 Task: Add Star Anise Foods Vietnamese Brown Rice Spring Roll Wrapper to the cart.
Action: Mouse moved to (20, 94)
Screenshot: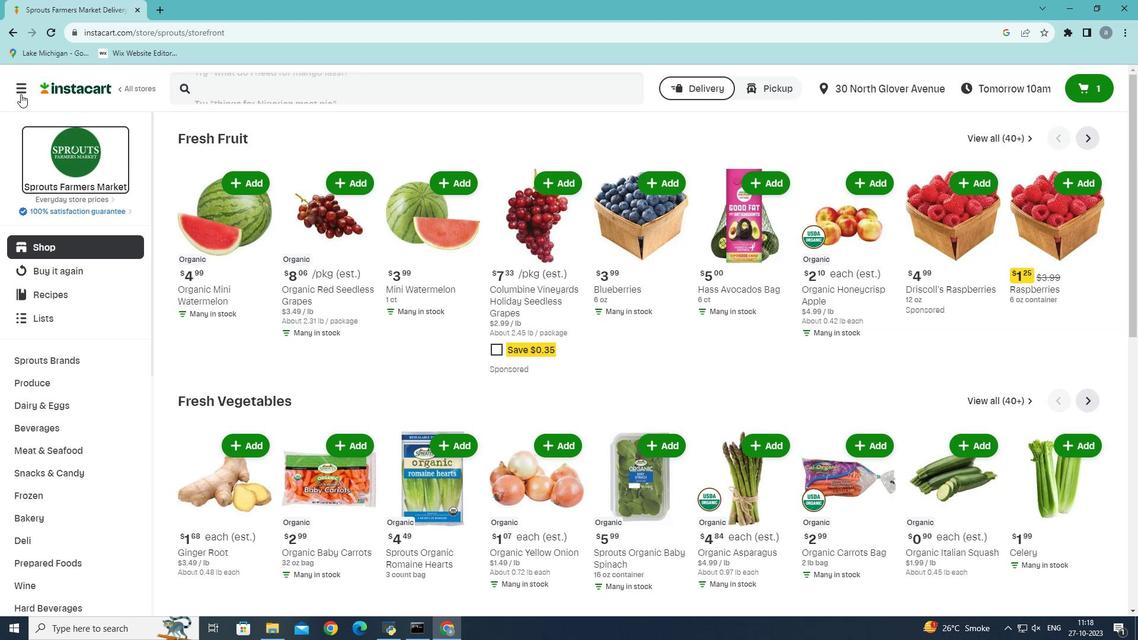 
Action: Mouse pressed left at (20, 94)
Screenshot: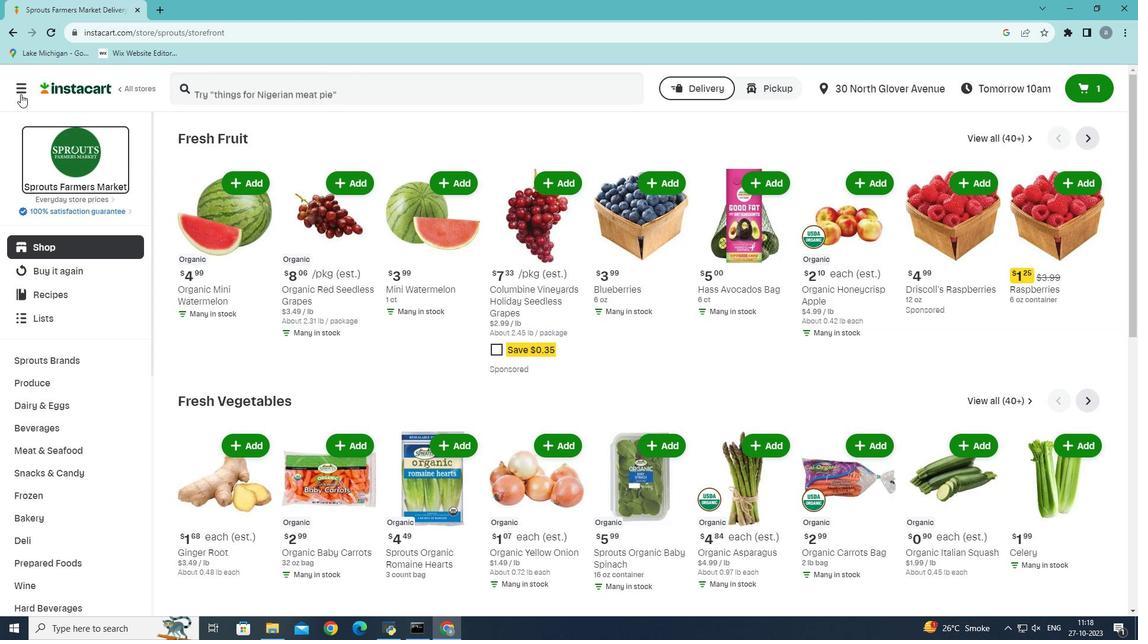 
Action: Mouse moved to (81, 505)
Screenshot: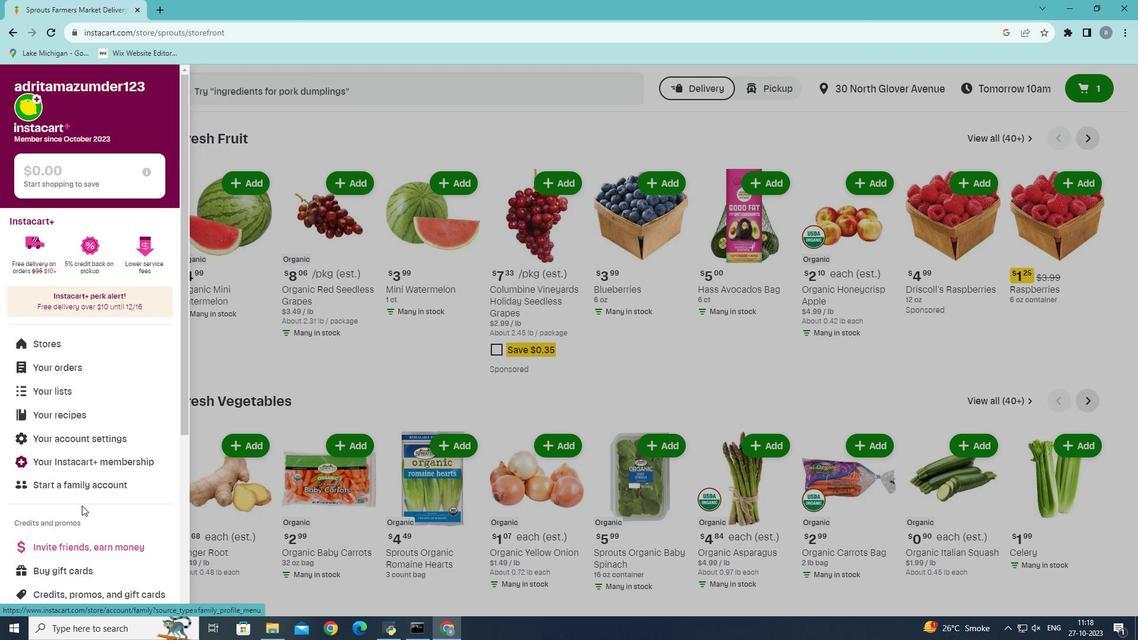 
Action: Mouse scrolled (81, 505) with delta (0, 0)
Screenshot: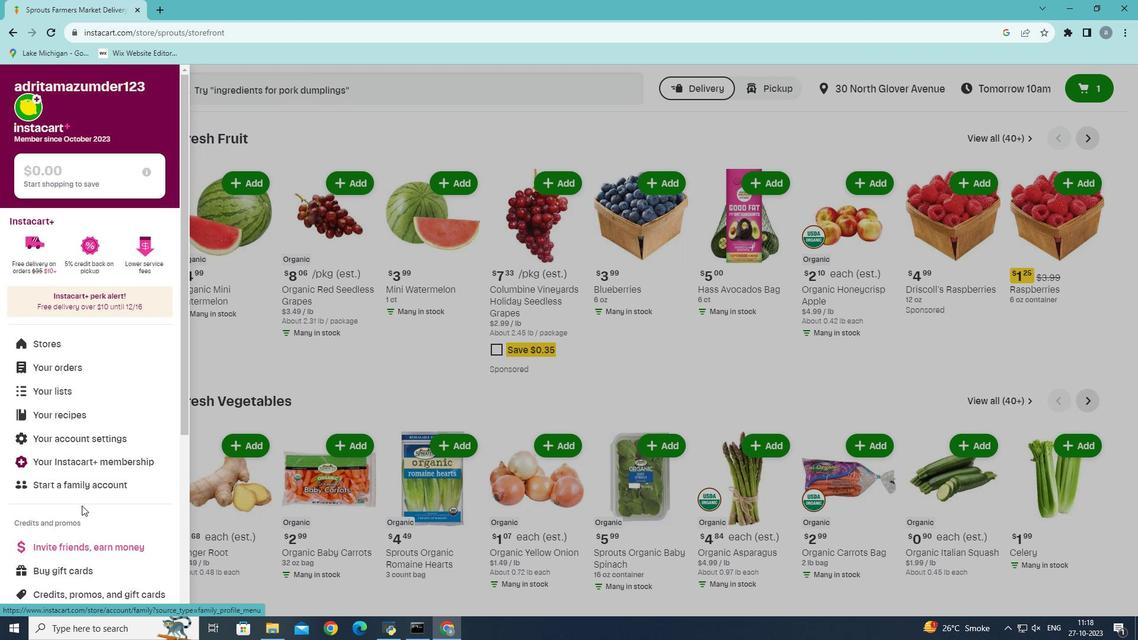 
Action: Mouse moved to (29, 278)
Screenshot: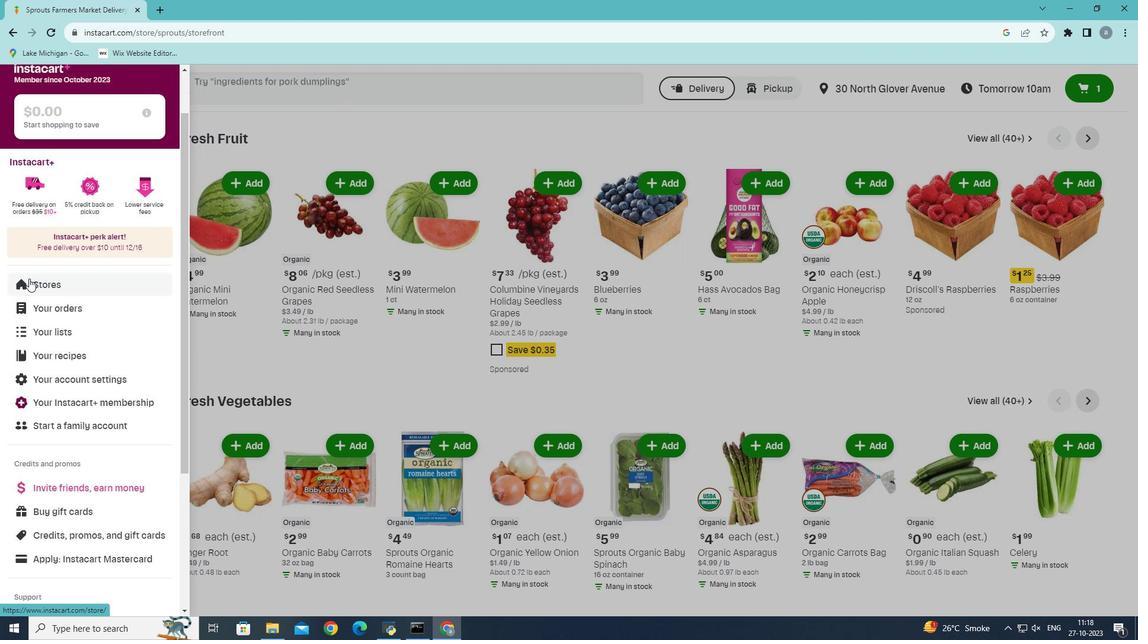 
Action: Mouse pressed left at (29, 278)
Screenshot: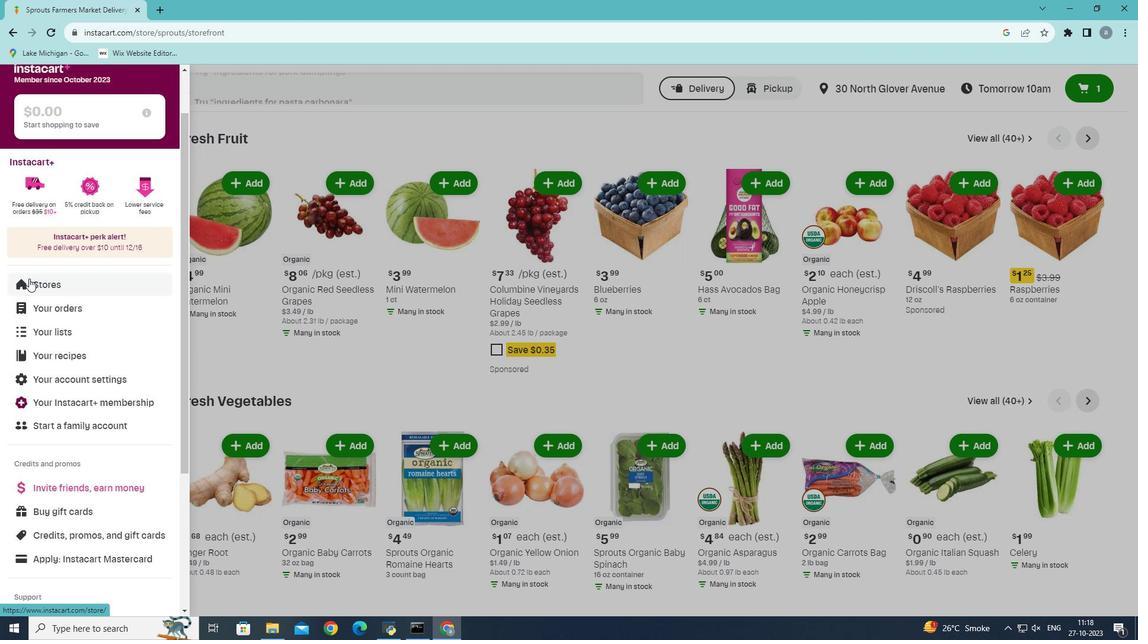 
Action: Mouse moved to (279, 137)
Screenshot: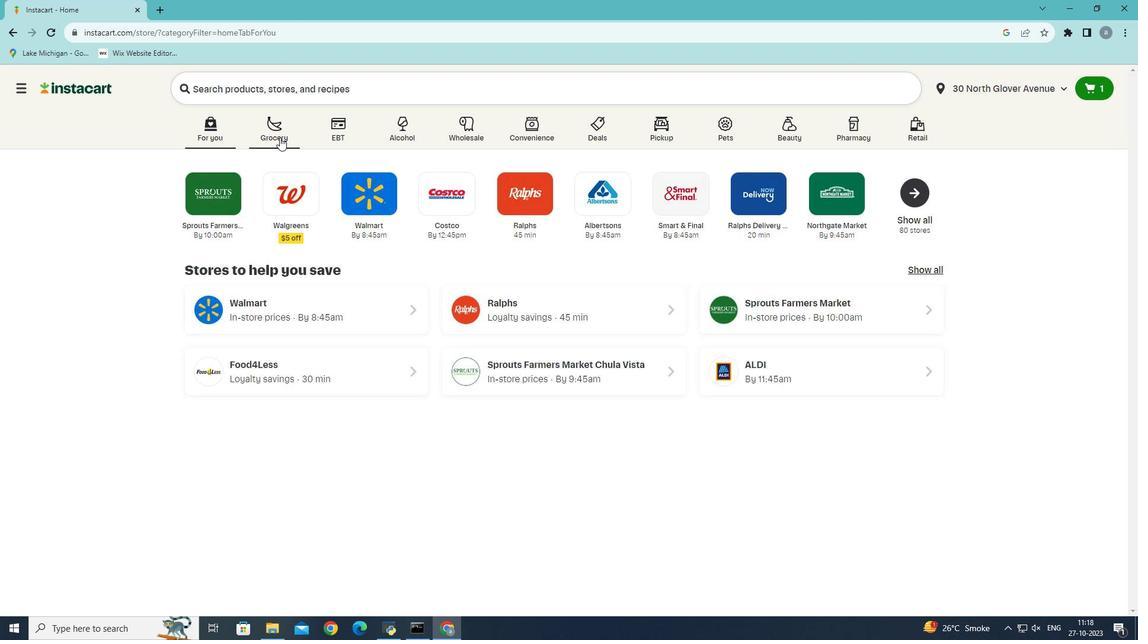 
Action: Mouse pressed left at (279, 137)
Screenshot: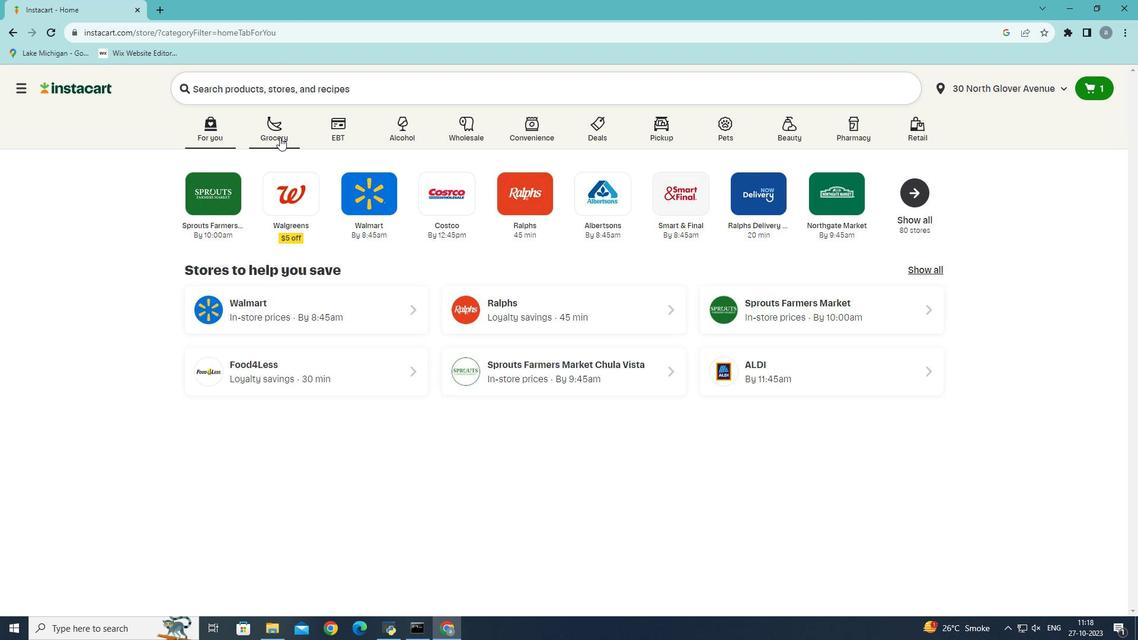 
Action: Mouse moved to (273, 336)
Screenshot: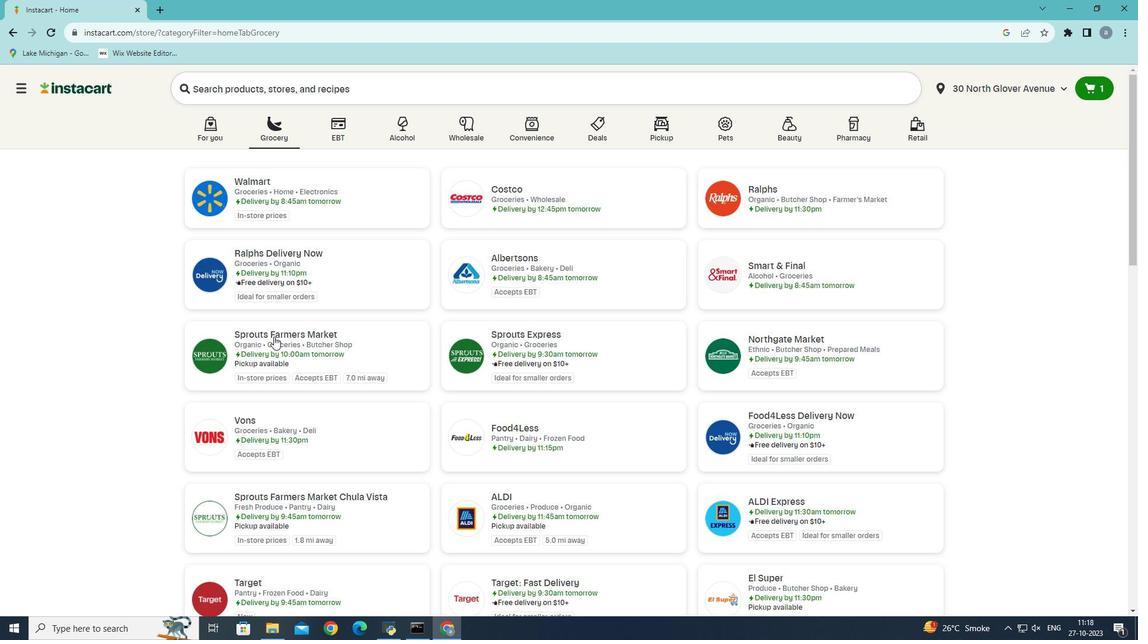 
Action: Mouse pressed left at (273, 336)
Screenshot: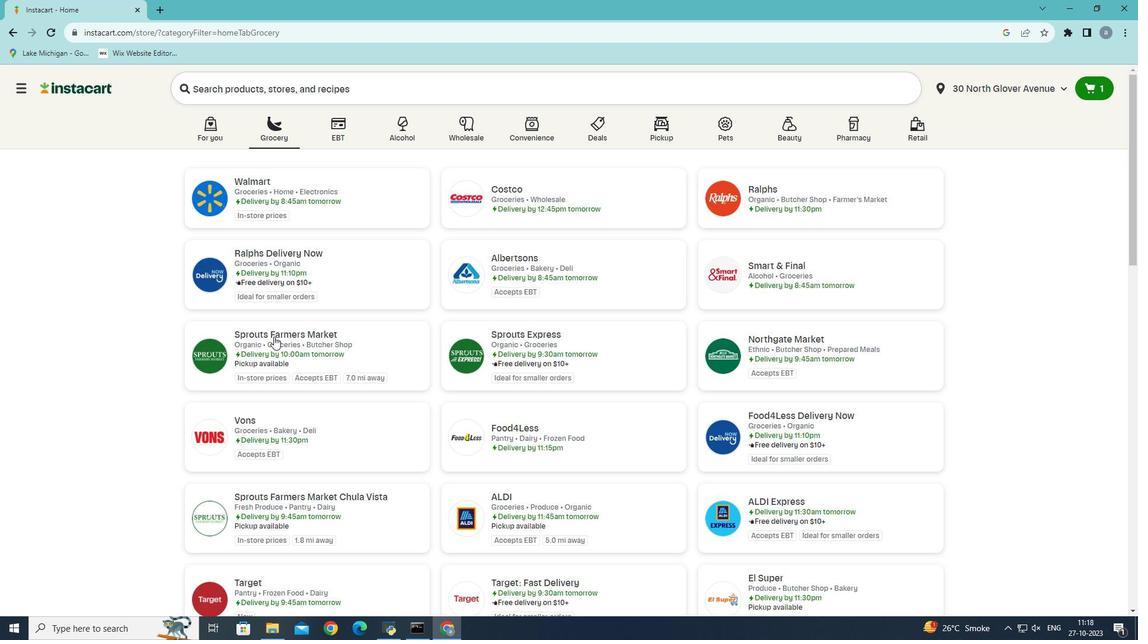 
Action: Mouse moved to (26, 517)
Screenshot: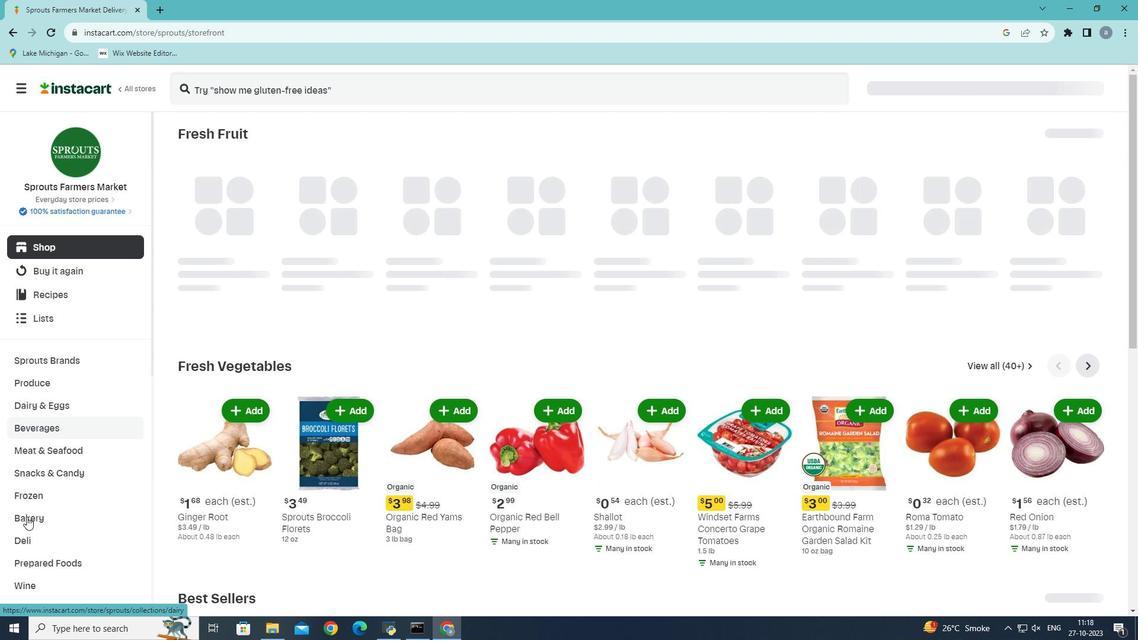 
Action: Mouse pressed left at (26, 517)
Screenshot: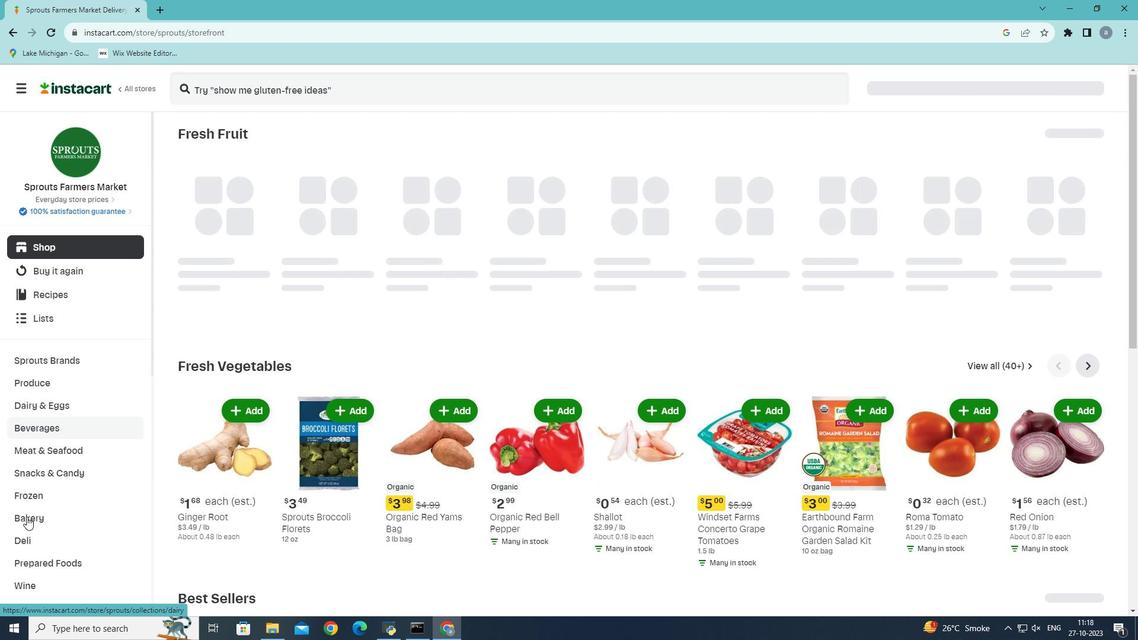 
Action: Mouse moved to (889, 167)
Screenshot: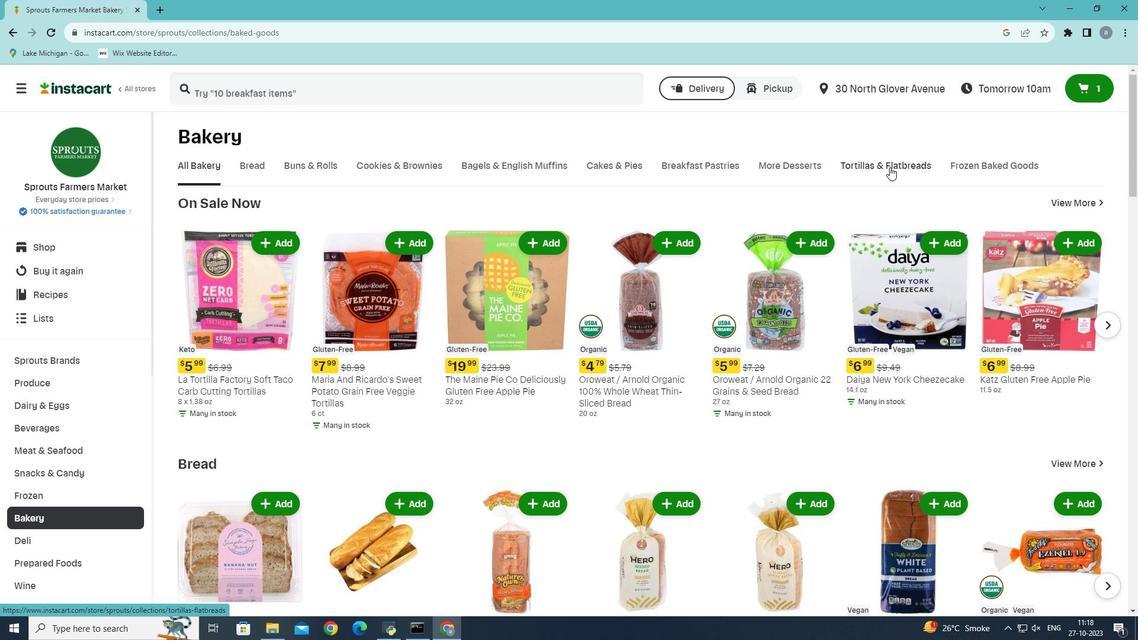 
Action: Mouse pressed left at (889, 167)
Screenshot: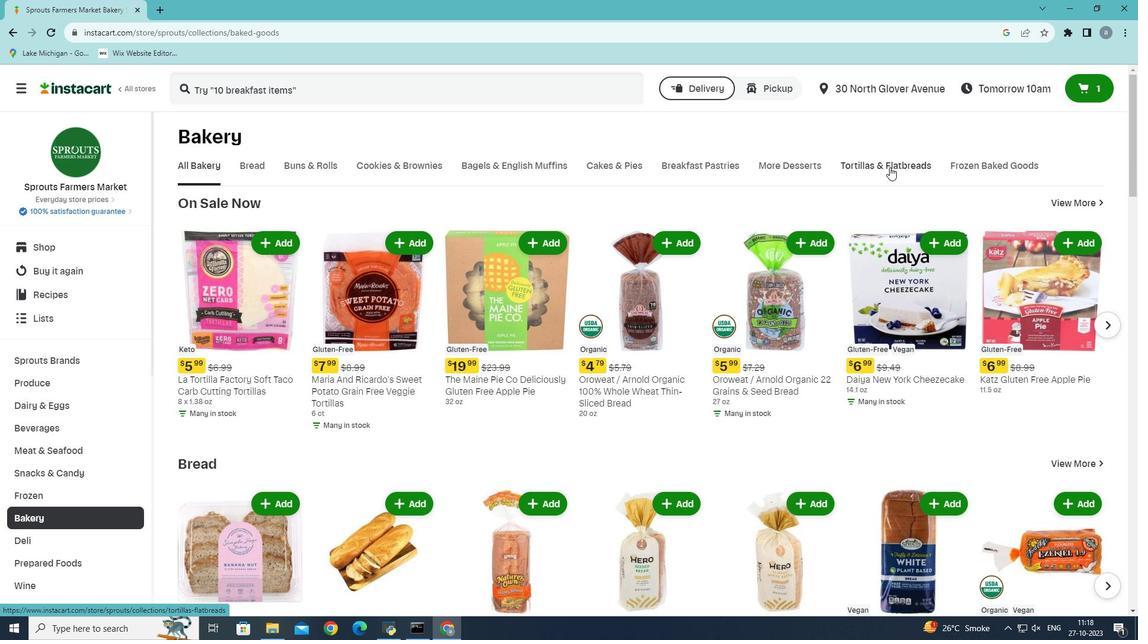 
Action: Mouse moved to (376, 213)
Screenshot: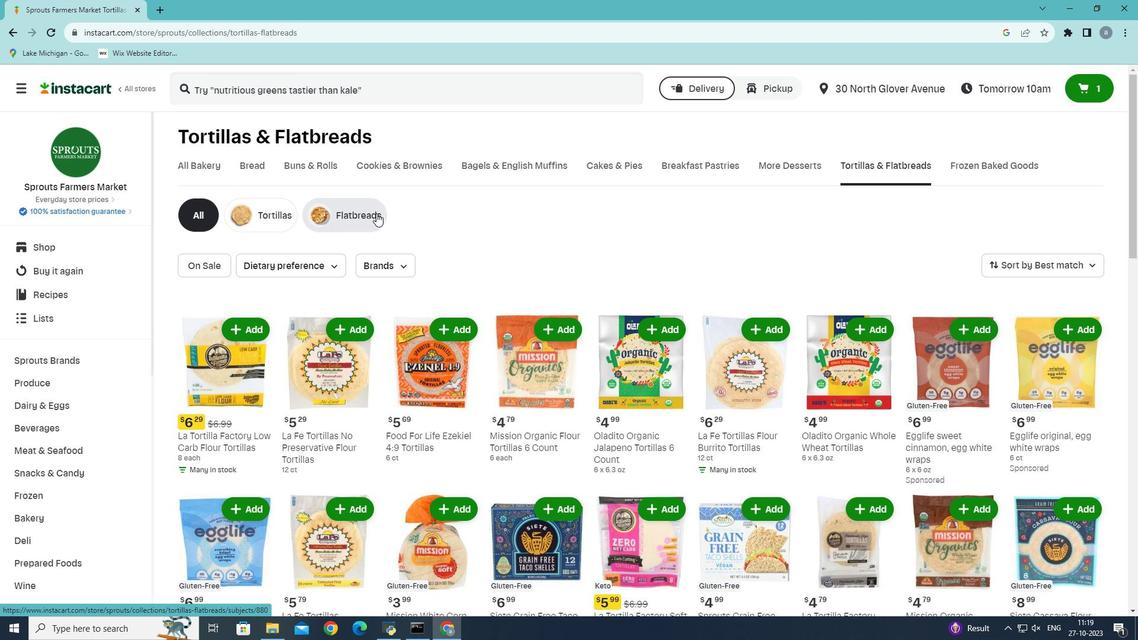 
Action: Mouse pressed left at (376, 213)
Screenshot: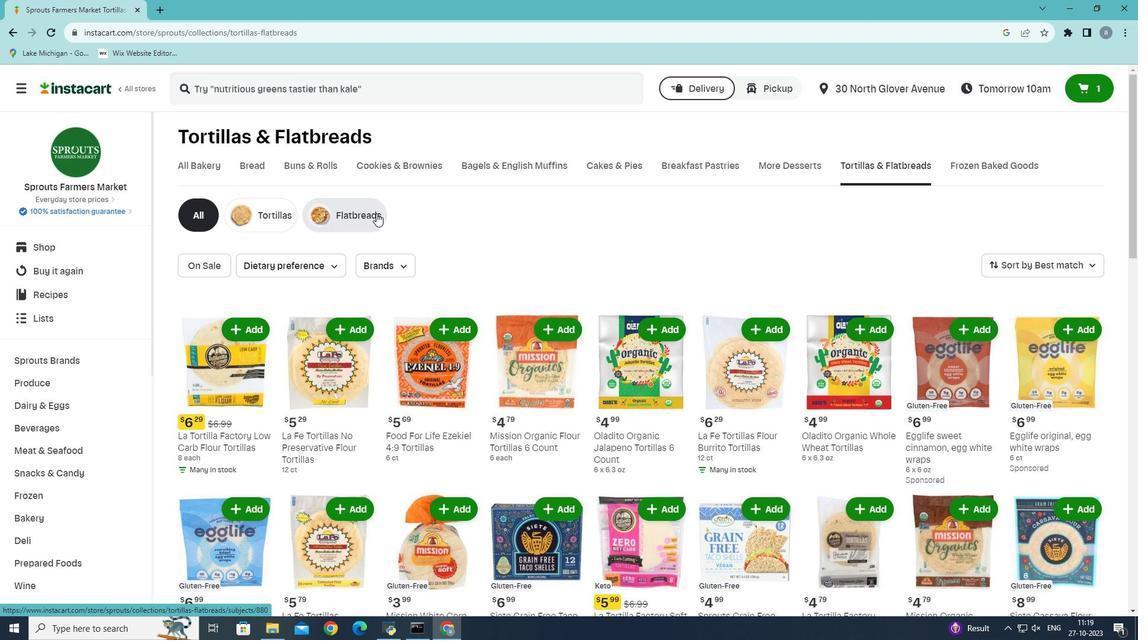 
Action: Mouse moved to (524, 284)
Screenshot: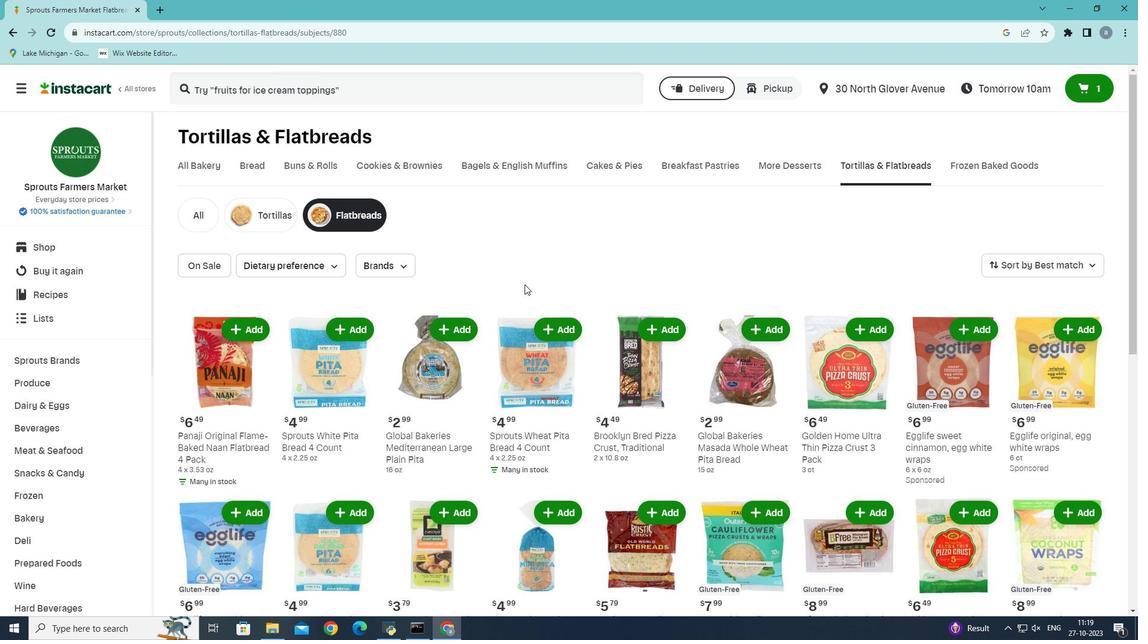 
Action: Mouse scrolled (524, 284) with delta (0, 0)
Screenshot: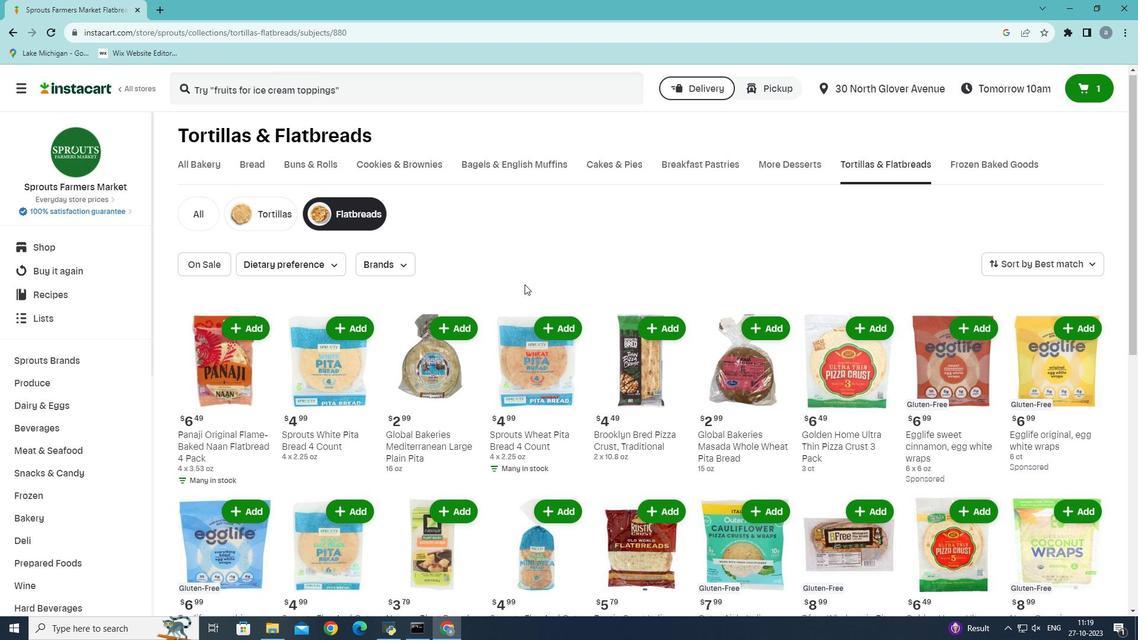 
Action: Mouse moved to (534, 283)
Screenshot: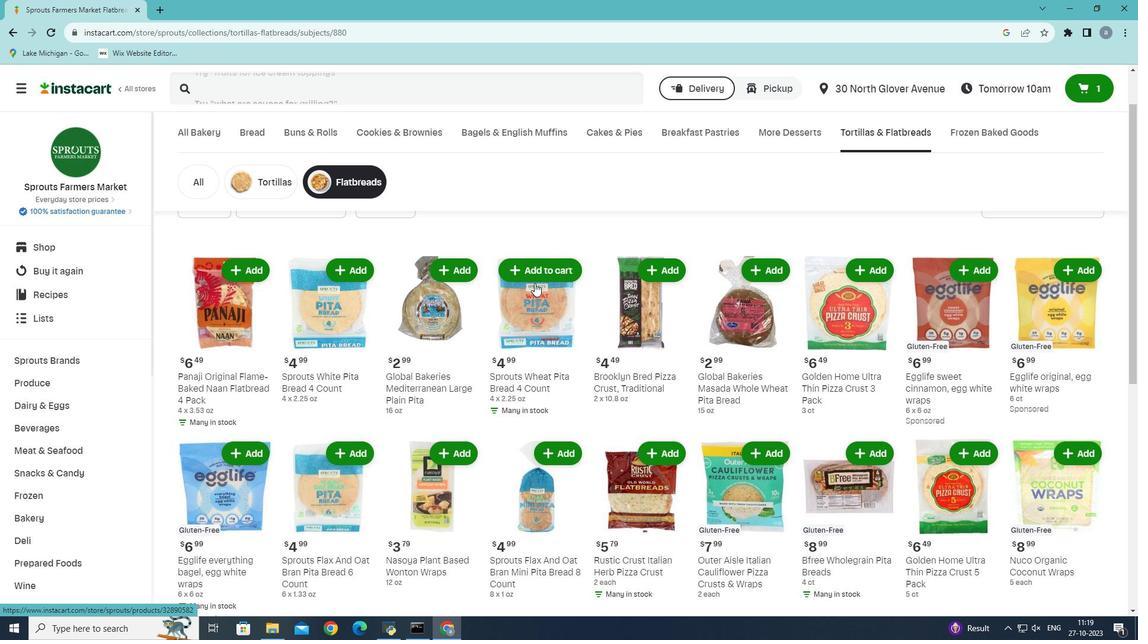
Action: Mouse scrolled (534, 282) with delta (0, 0)
Screenshot: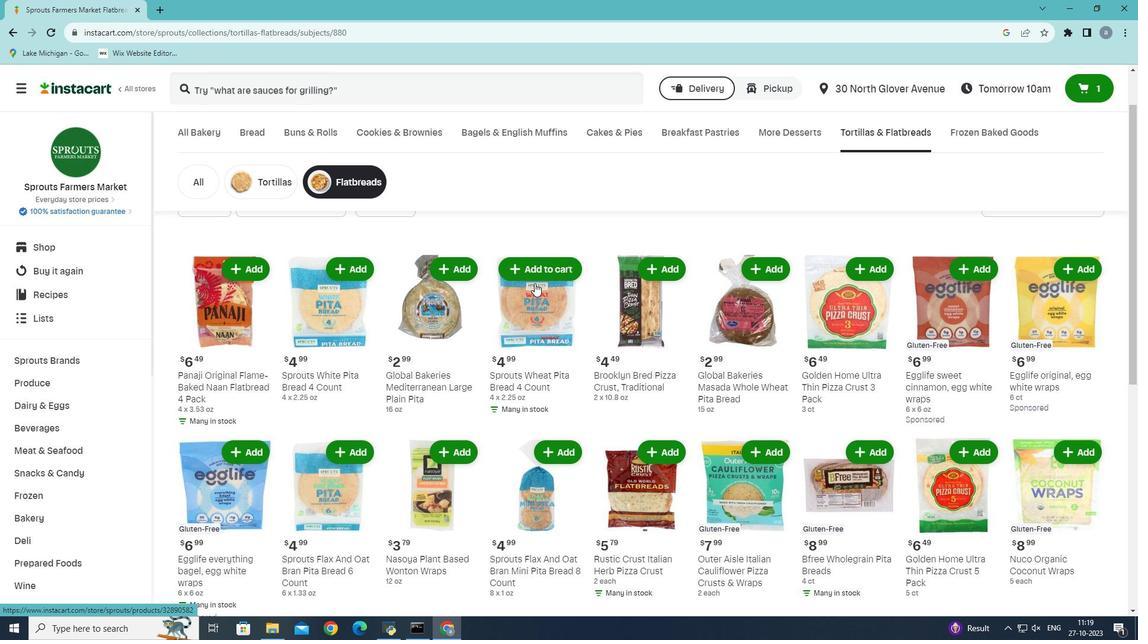 
Action: Mouse scrolled (534, 284) with delta (0, 0)
Screenshot: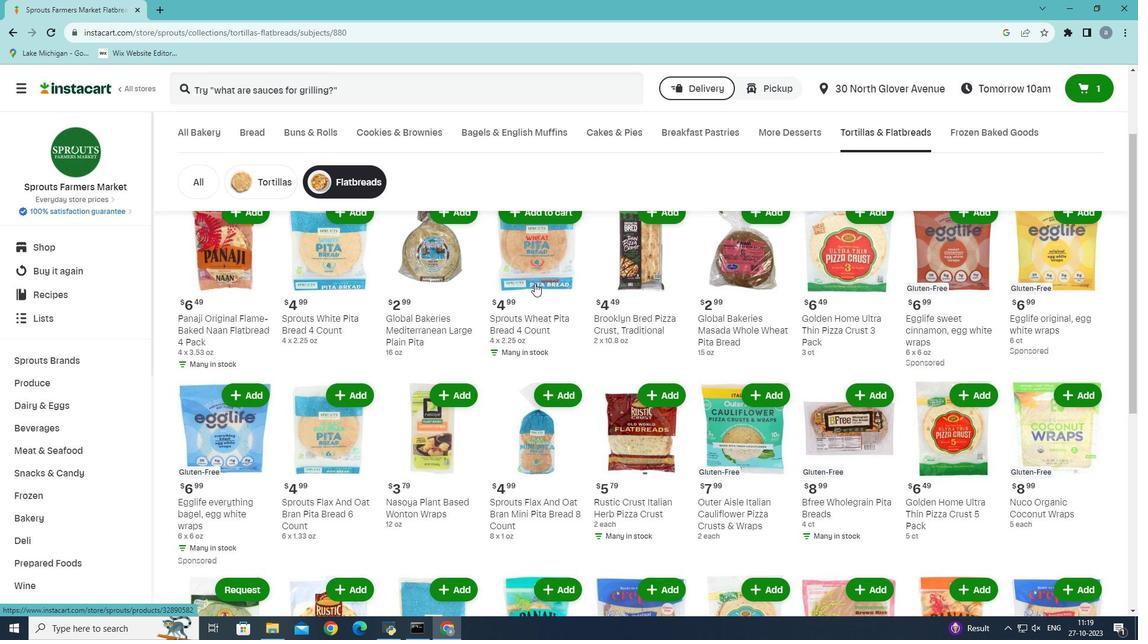 
Action: Mouse moved to (489, 309)
Screenshot: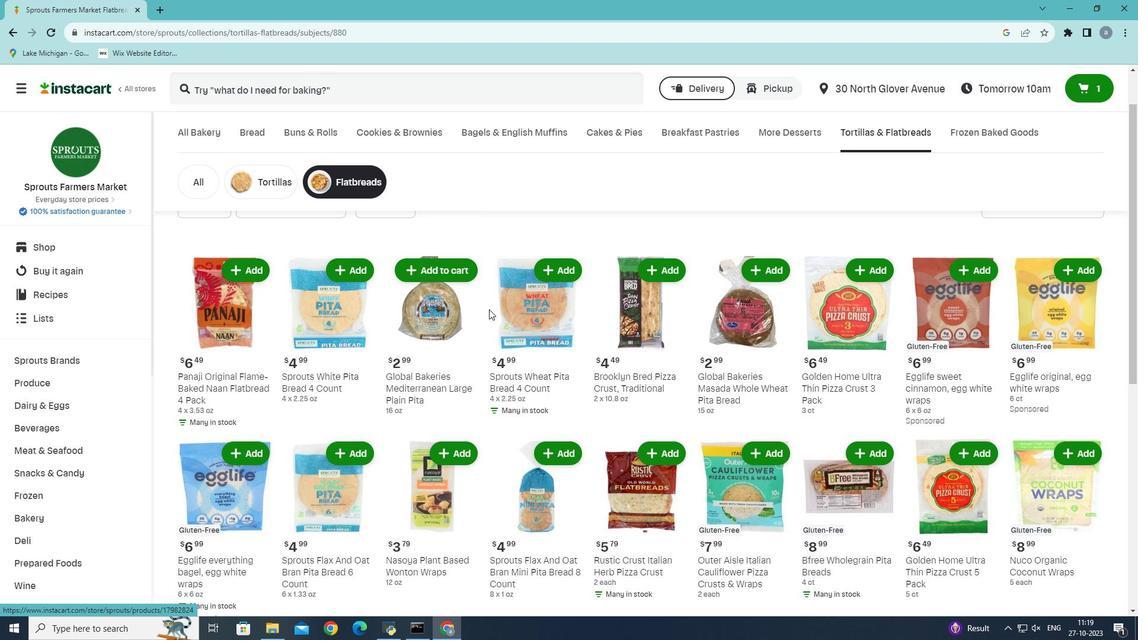 
Action: Mouse scrolled (489, 308) with delta (0, 0)
Screenshot: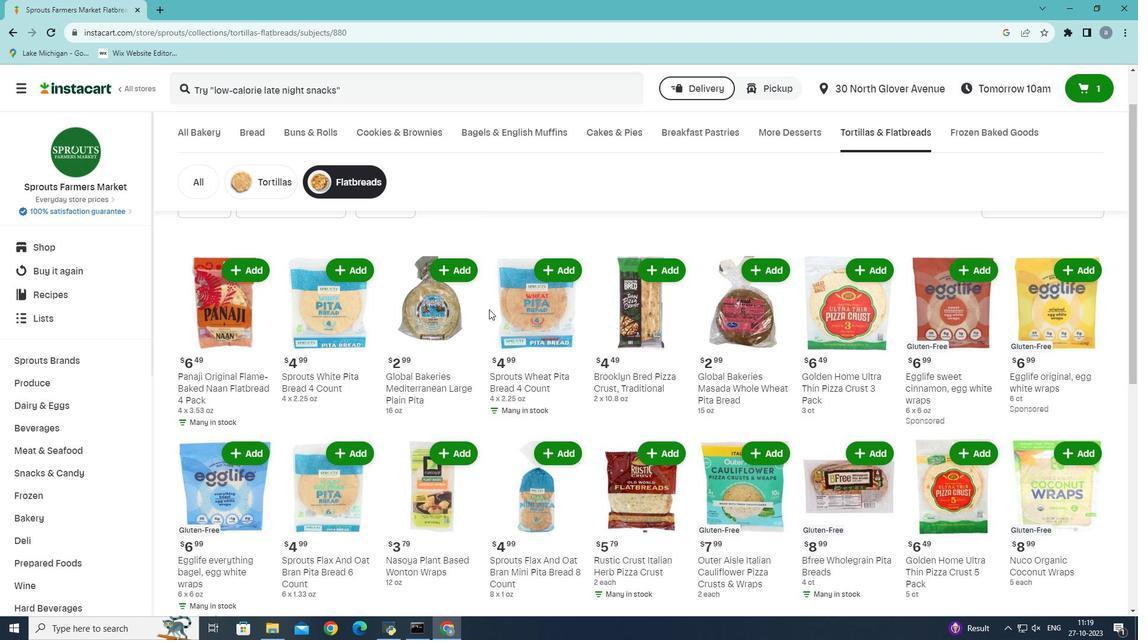 
Action: Mouse moved to (496, 308)
Screenshot: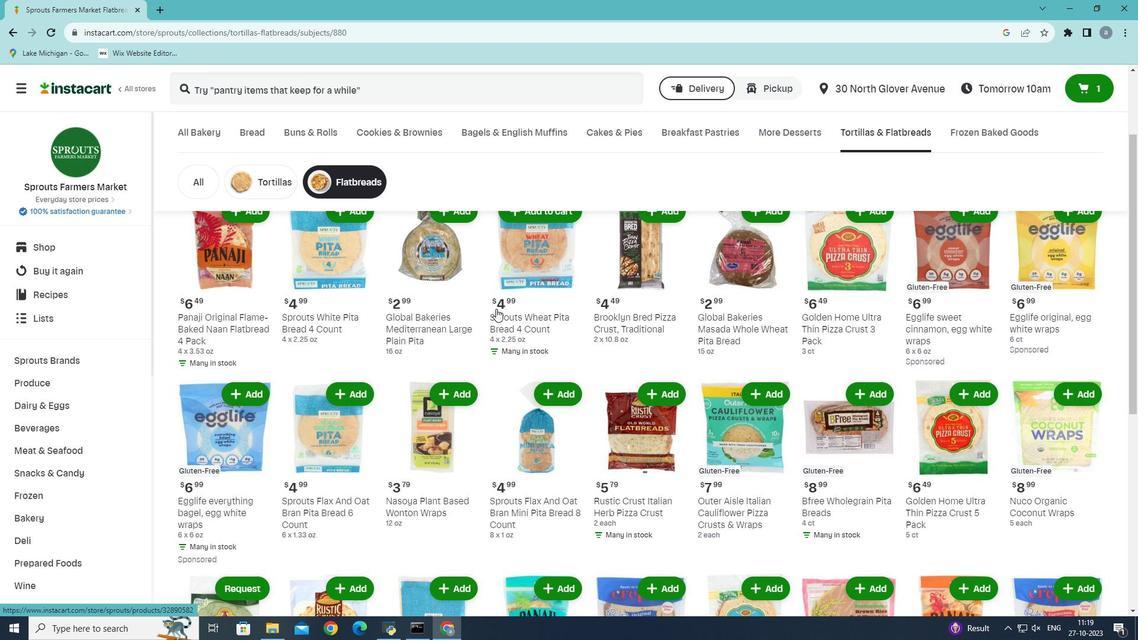 
Action: Mouse scrolled (496, 308) with delta (0, 0)
Screenshot: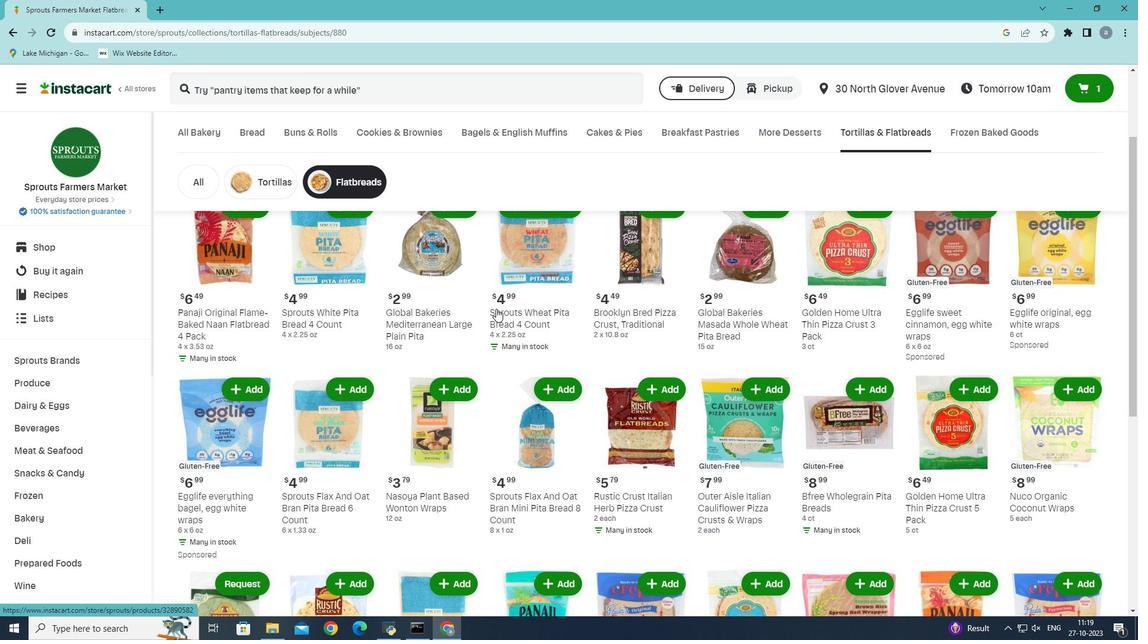 
Action: Mouse scrolled (496, 308) with delta (0, 0)
Screenshot: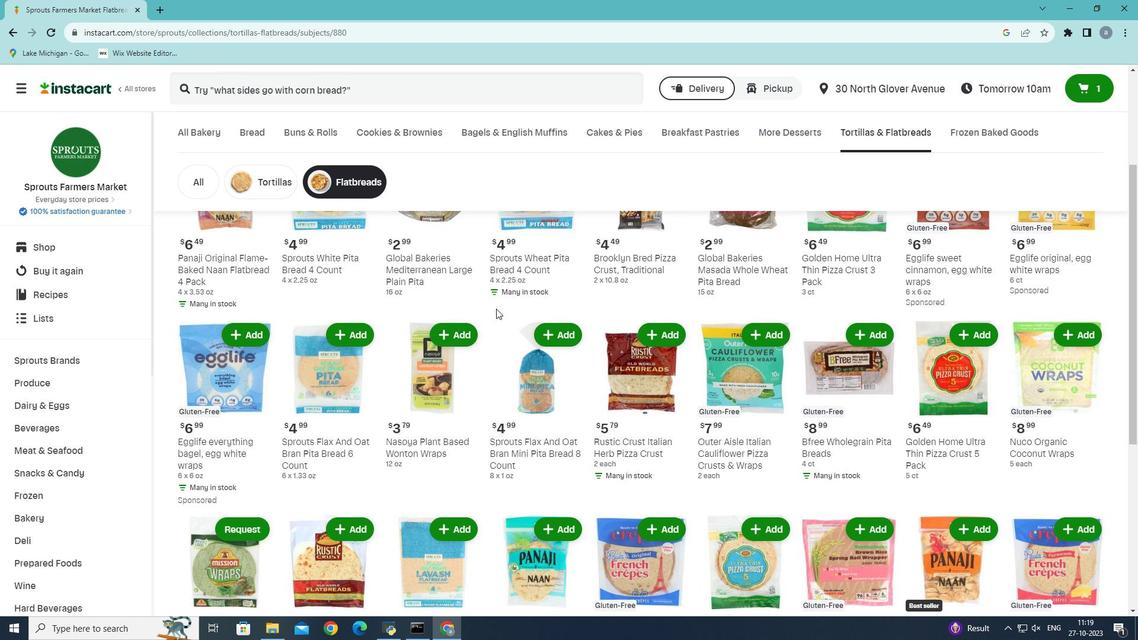 
Action: Mouse moved to (496, 308)
Screenshot: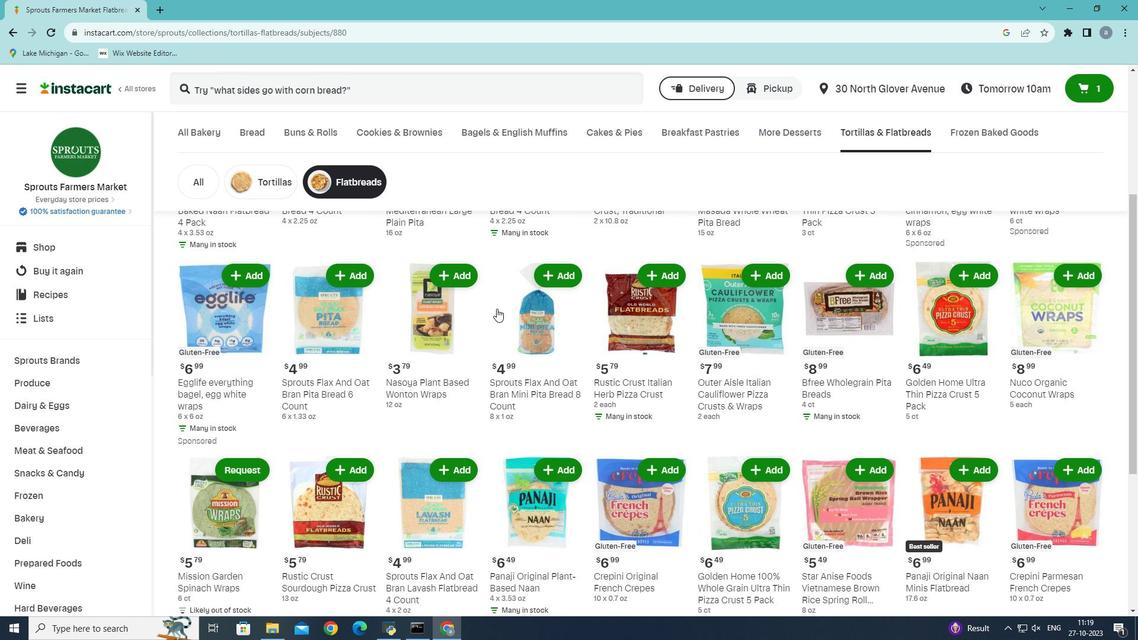 
Action: Mouse scrolled (496, 308) with delta (0, 0)
Screenshot: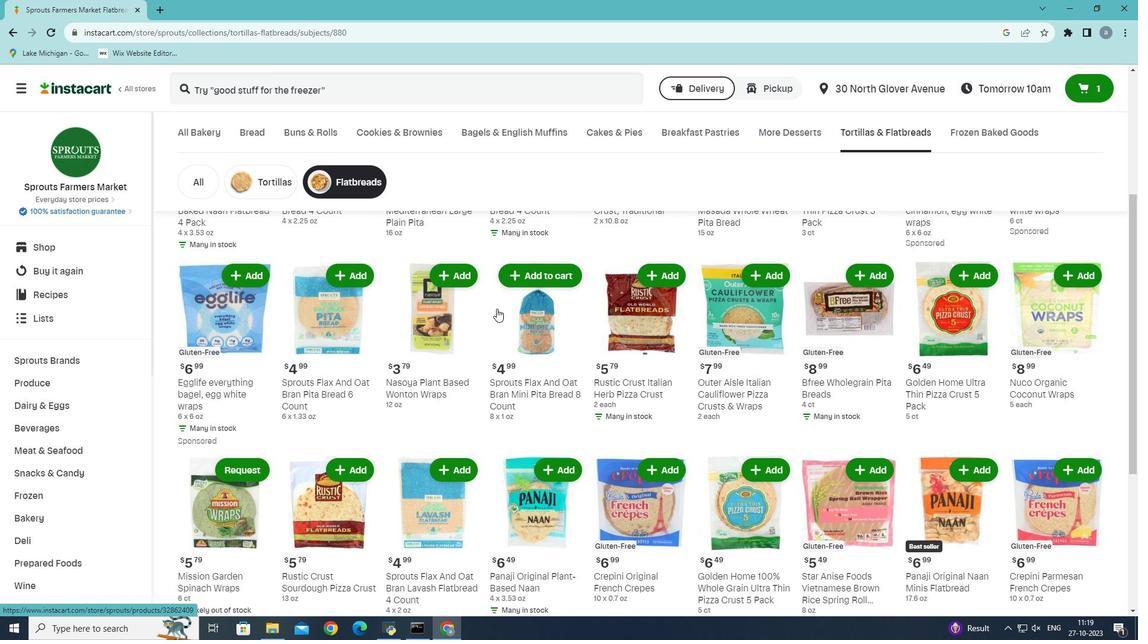 
Action: Mouse moved to (500, 306)
Screenshot: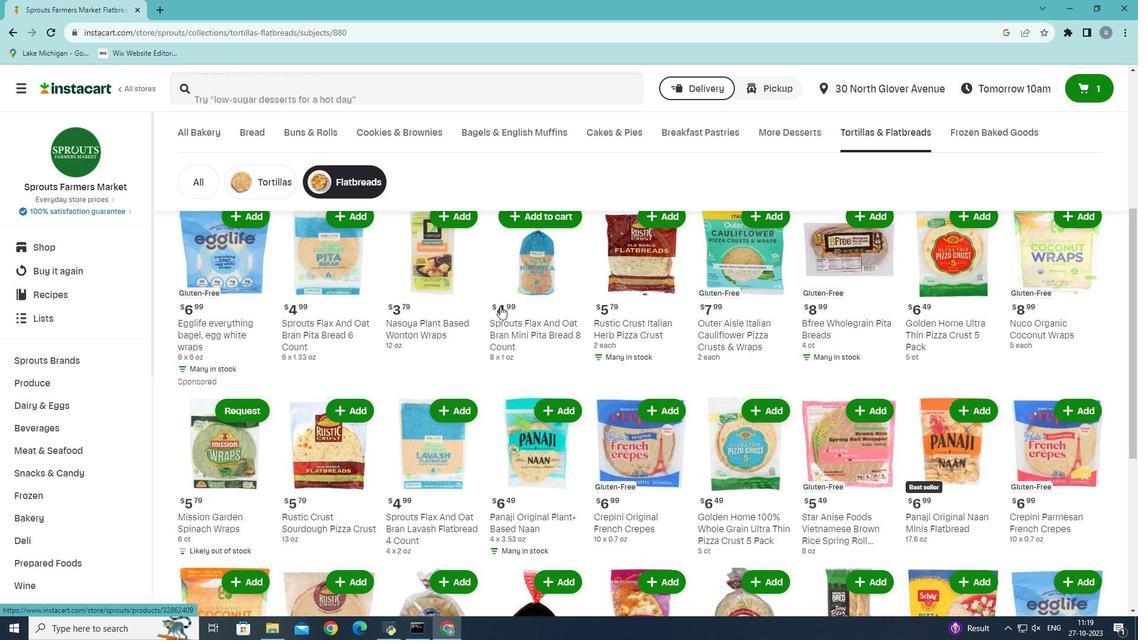 
Action: Mouse scrolled (500, 305) with delta (0, 0)
Screenshot: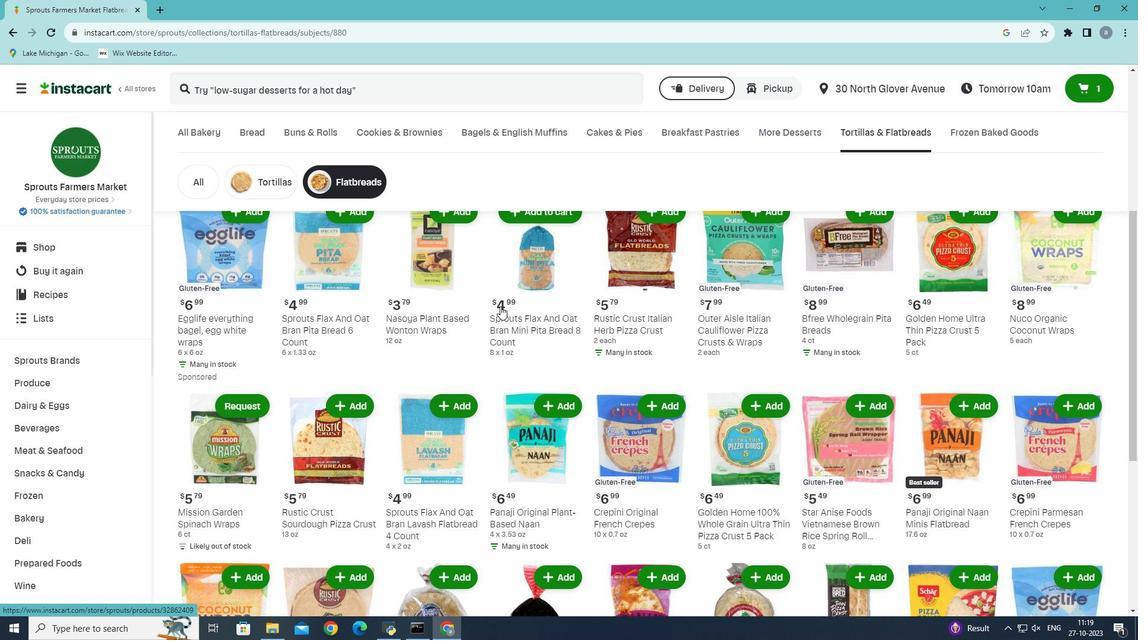 
Action: Mouse scrolled (500, 305) with delta (0, 0)
Screenshot: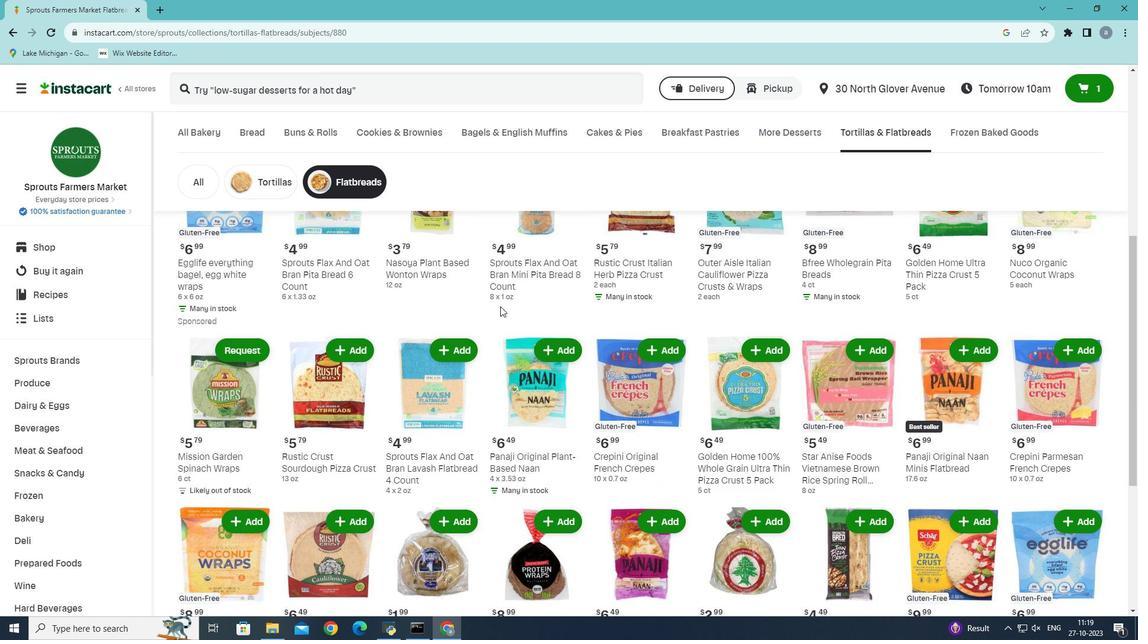
Action: Mouse moved to (885, 288)
Screenshot: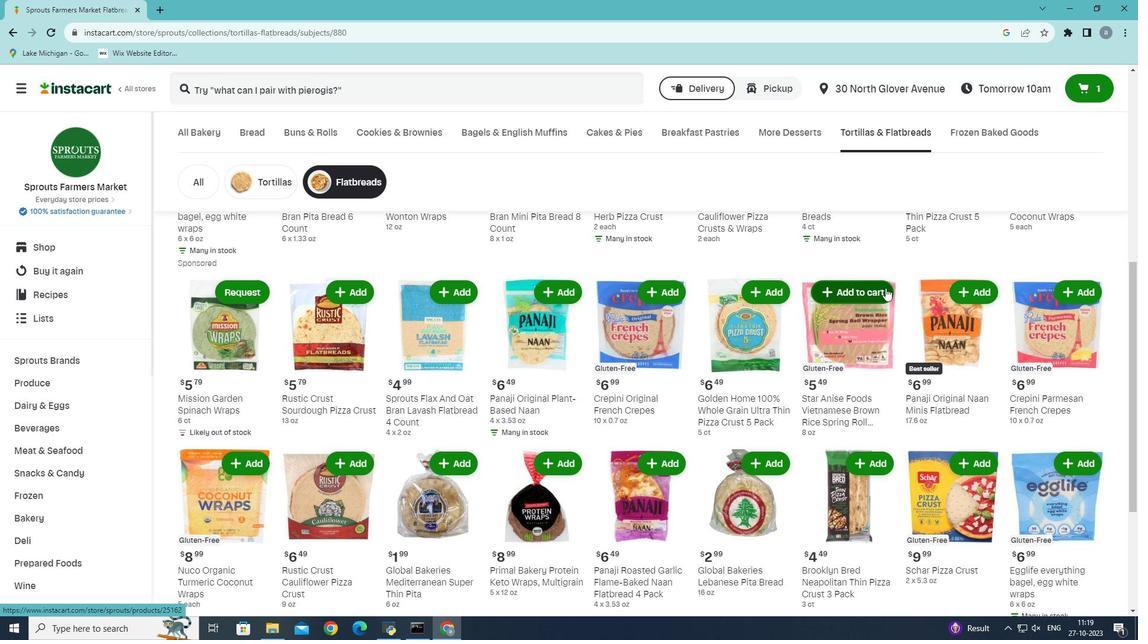 
Action: Mouse pressed left at (885, 288)
Screenshot: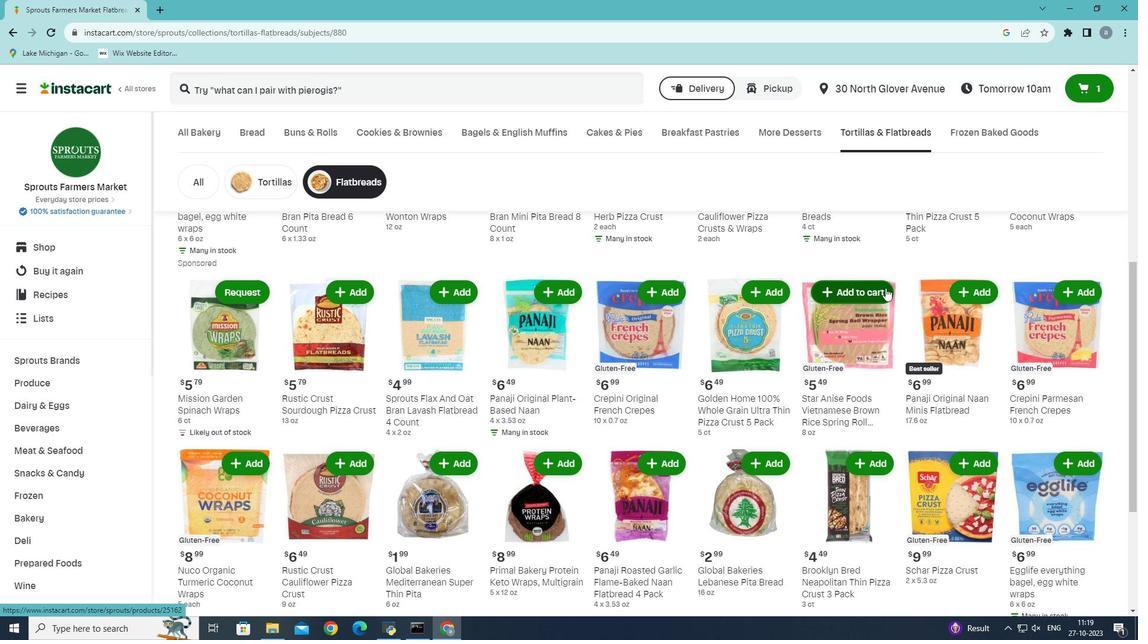 
Action: Mouse moved to (865, 307)
Screenshot: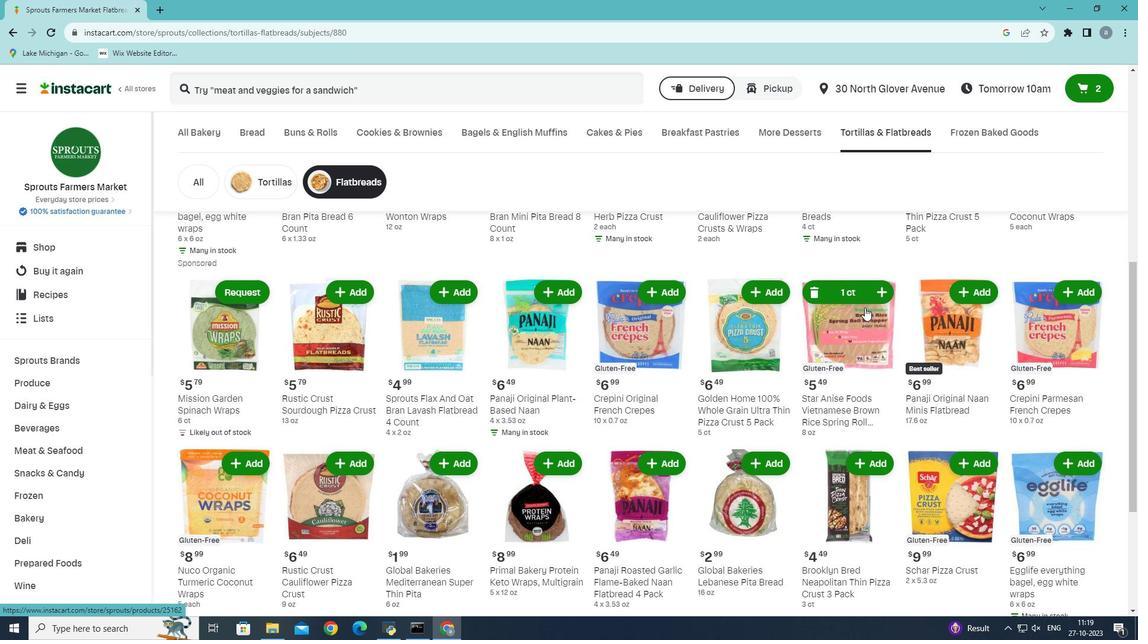 
